 Task: Configure the apex email exception.
Action: Mouse moved to (1196, 80)
Screenshot: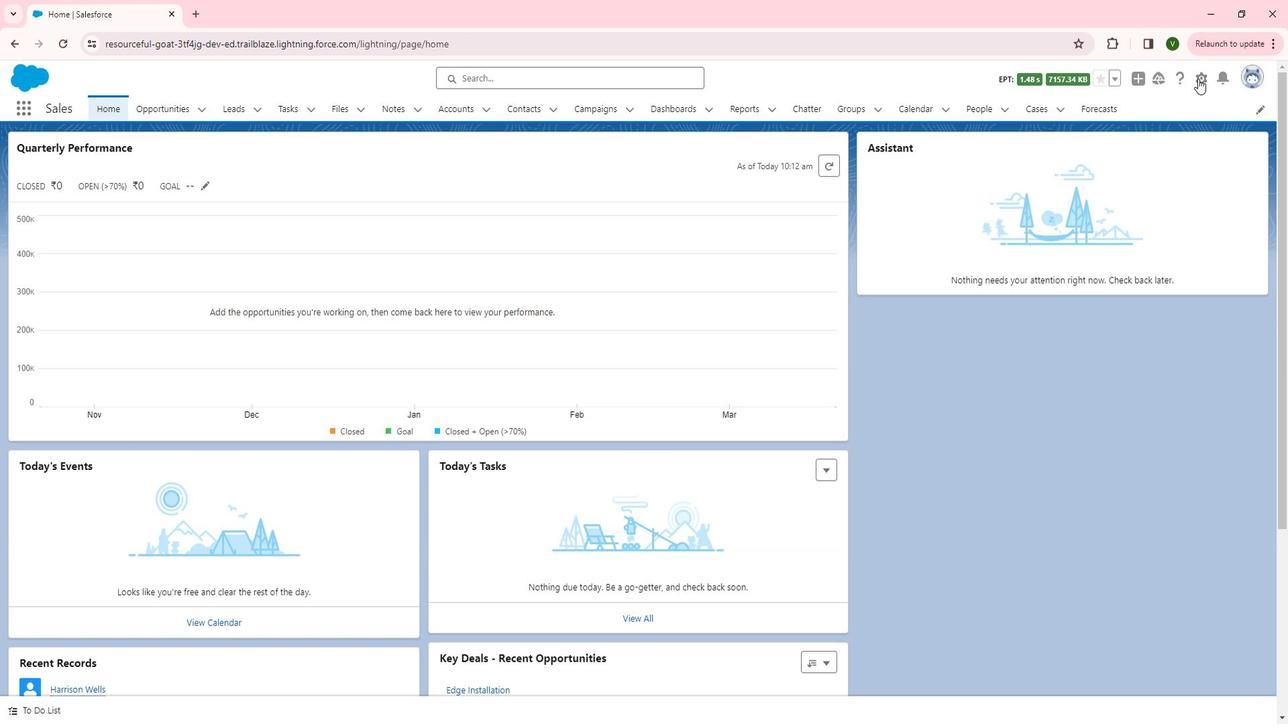 
Action: Mouse pressed left at (1196, 80)
Screenshot: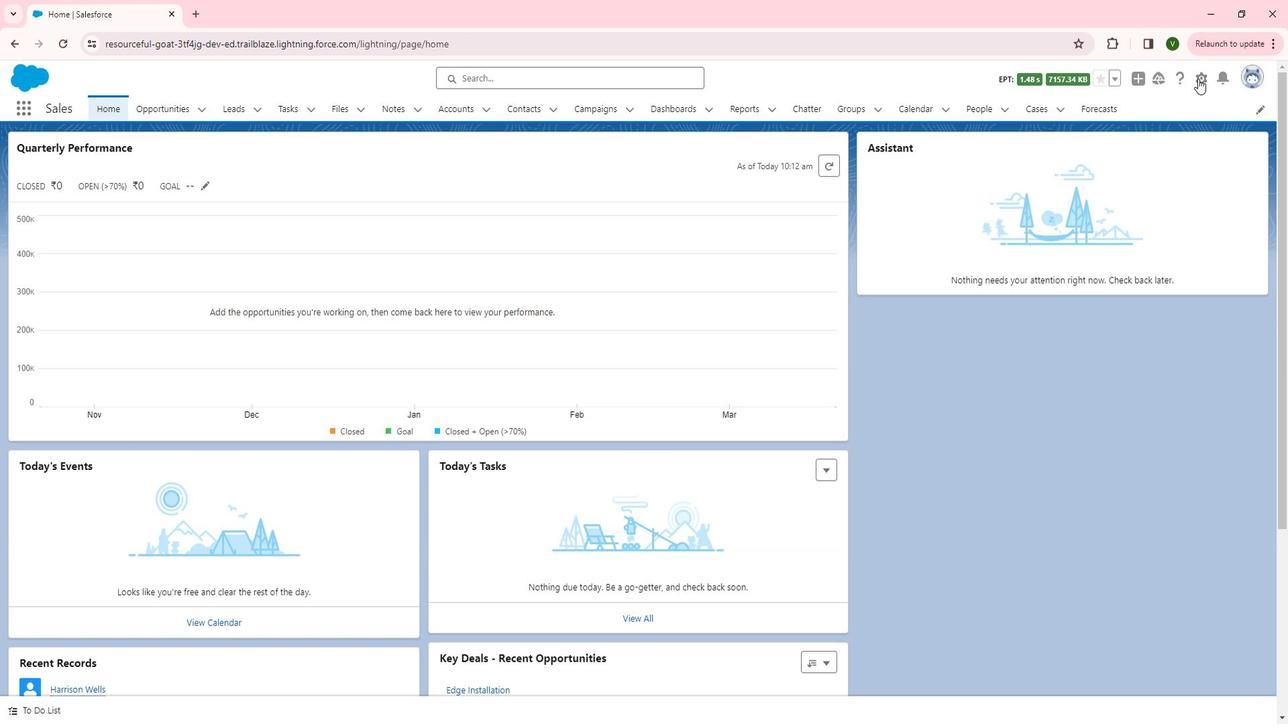 
Action: Mouse moved to (1133, 128)
Screenshot: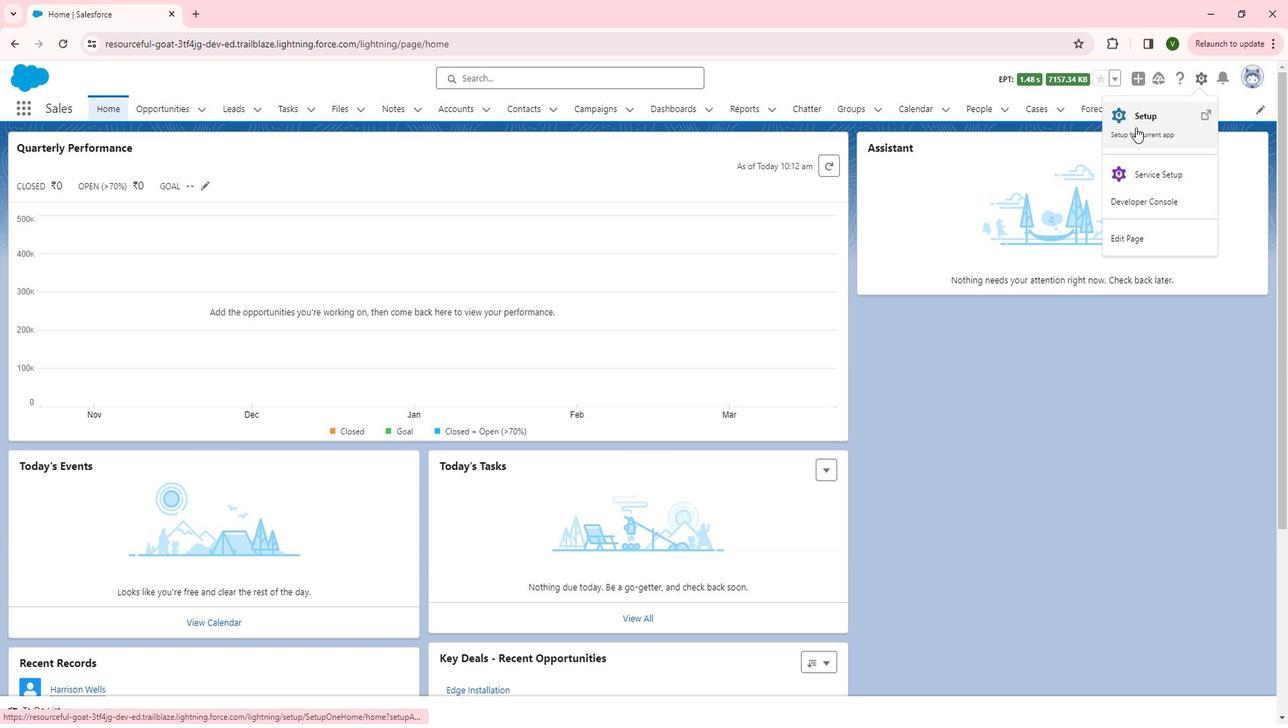
Action: Mouse pressed left at (1133, 128)
Screenshot: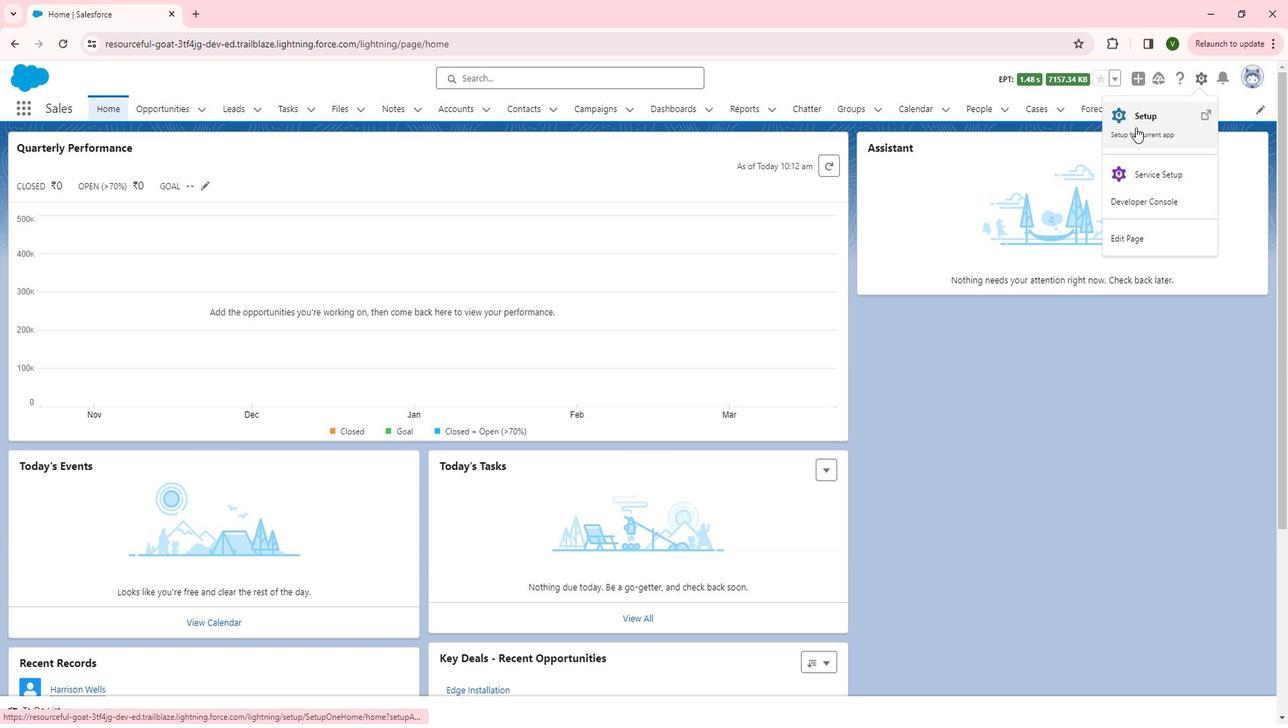 
Action: Mouse moved to (6, 485)
Screenshot: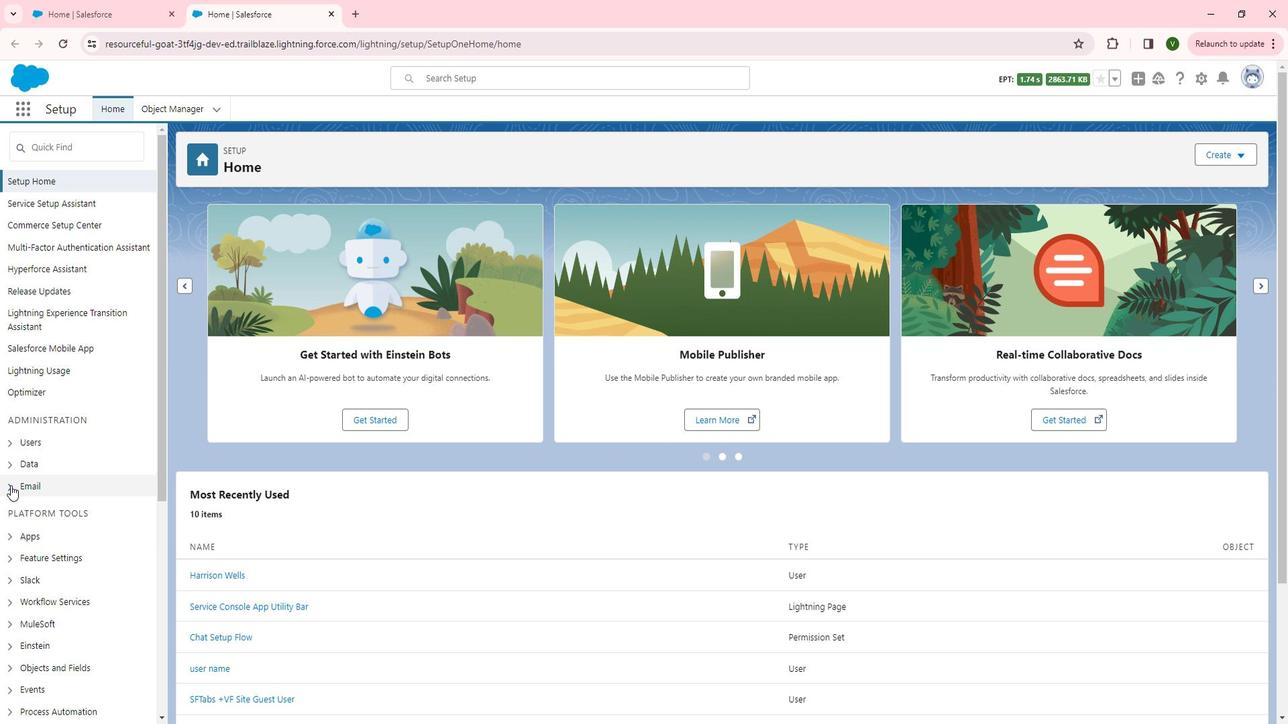 
Action: Mouse pressed left at (6, 485)
Screenshot: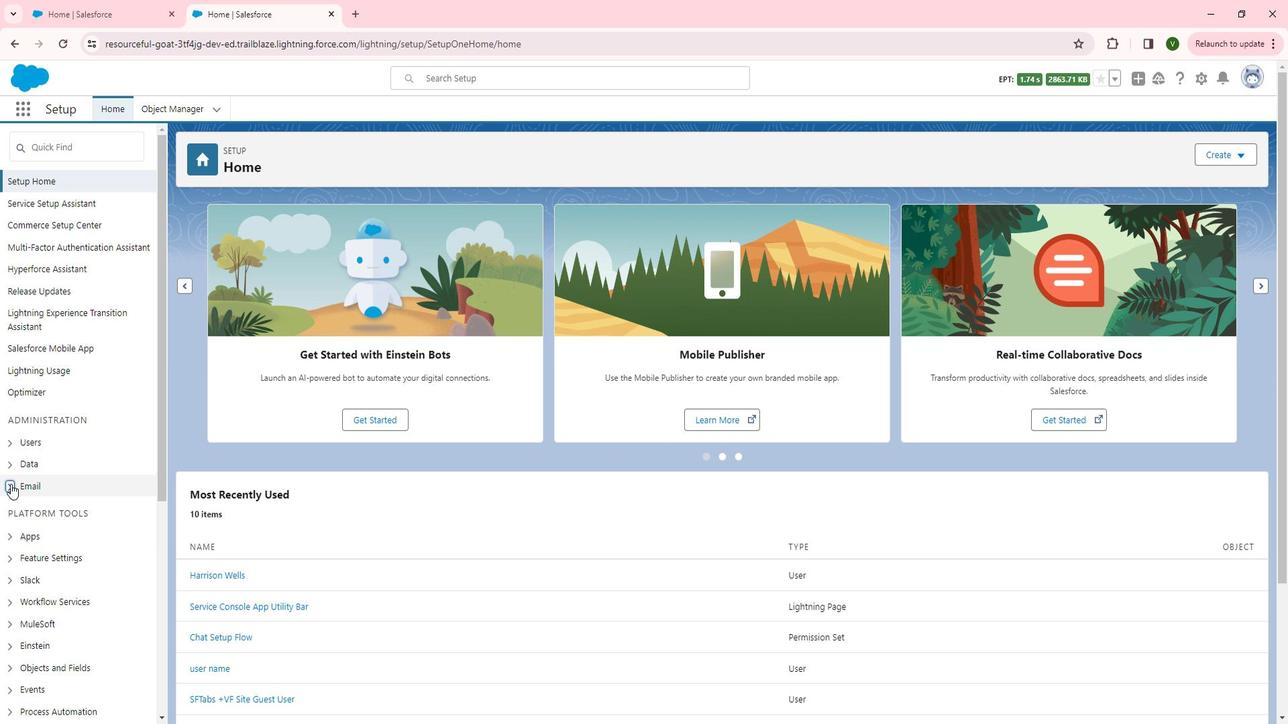 
Action: Mouse moved to (70, 510)
Screenshot: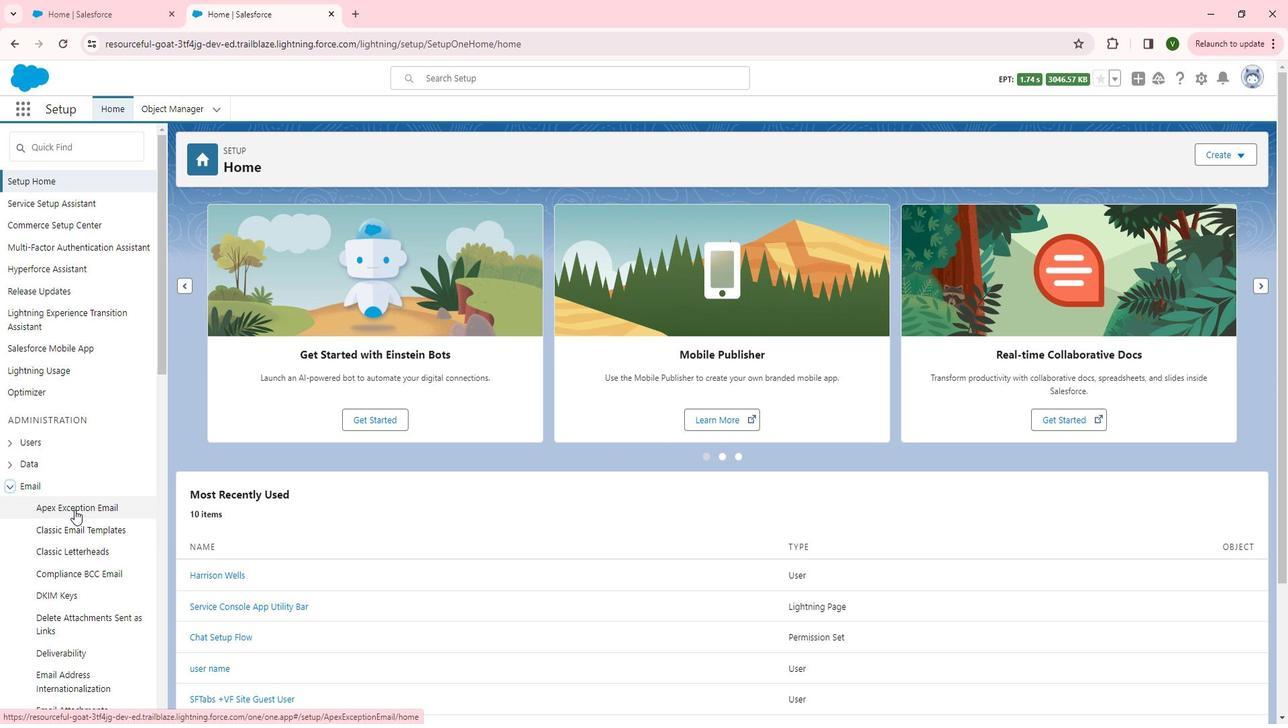 
Action: Mouse pressed left at (70, 510)
Screenshot: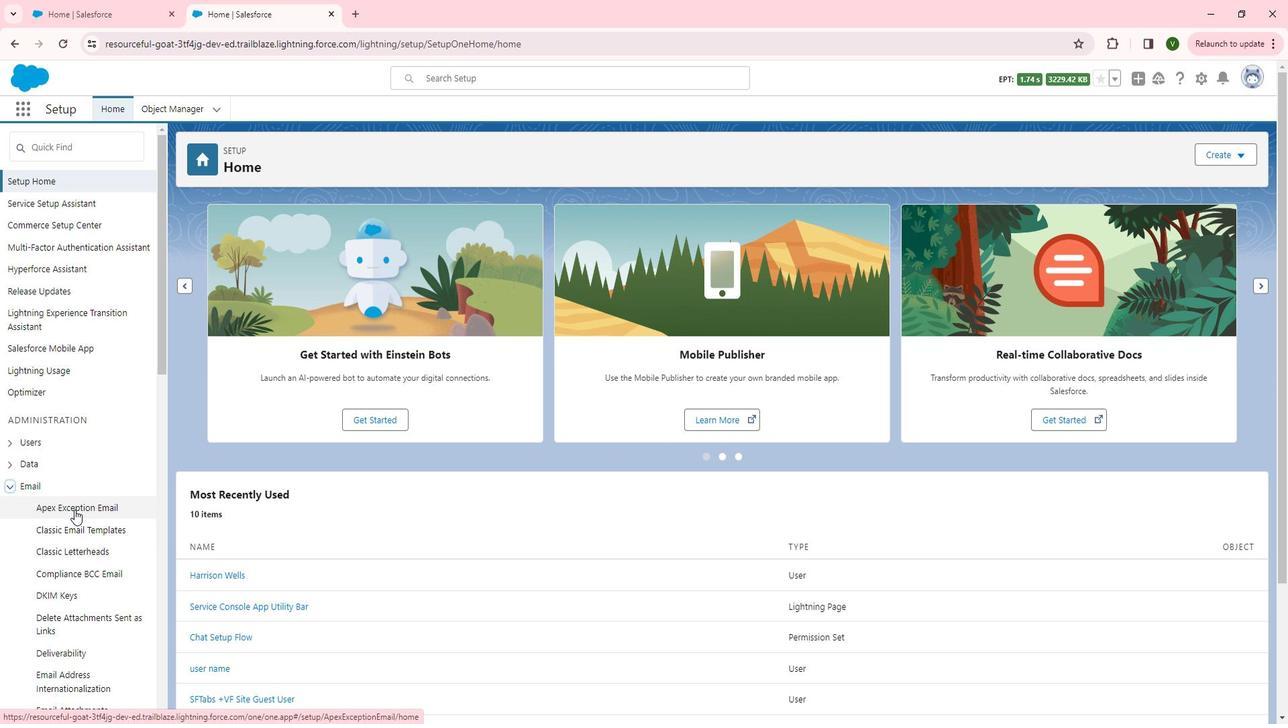 
Action: Mouse moved to (463, 370)
Screenshot: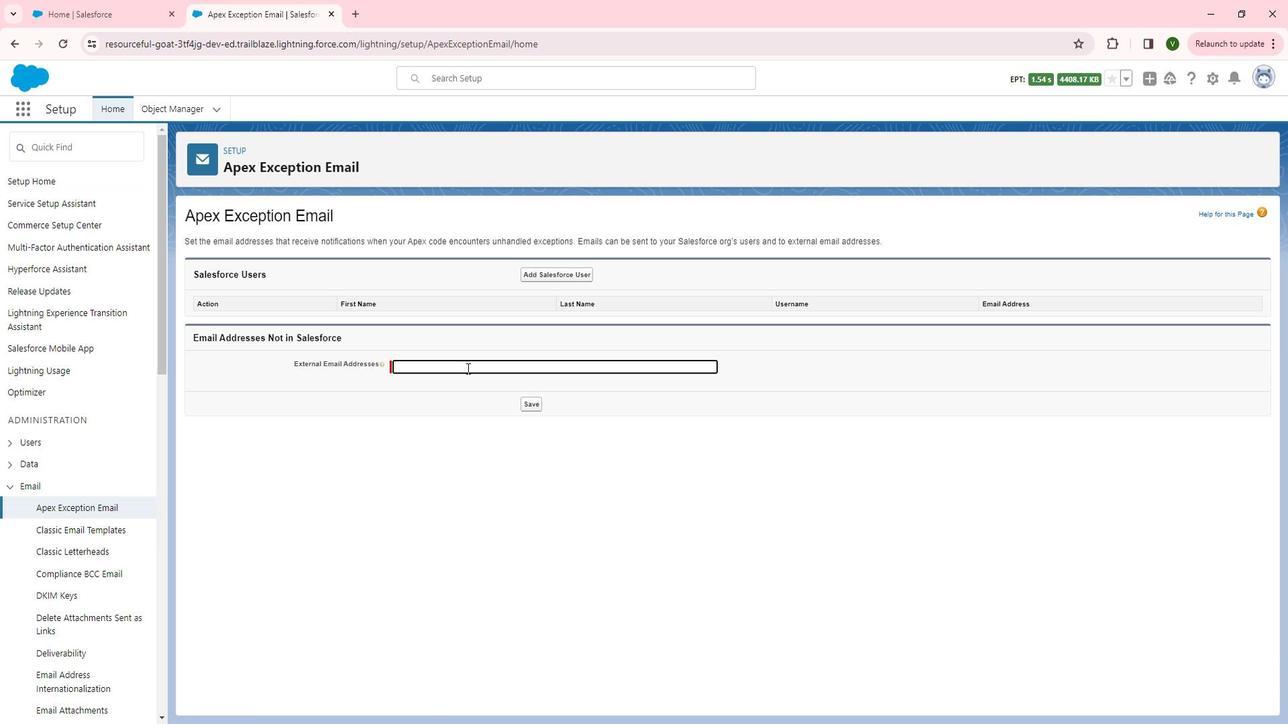 
Action: Mouse pressed left at (463, 370)
Screenshot: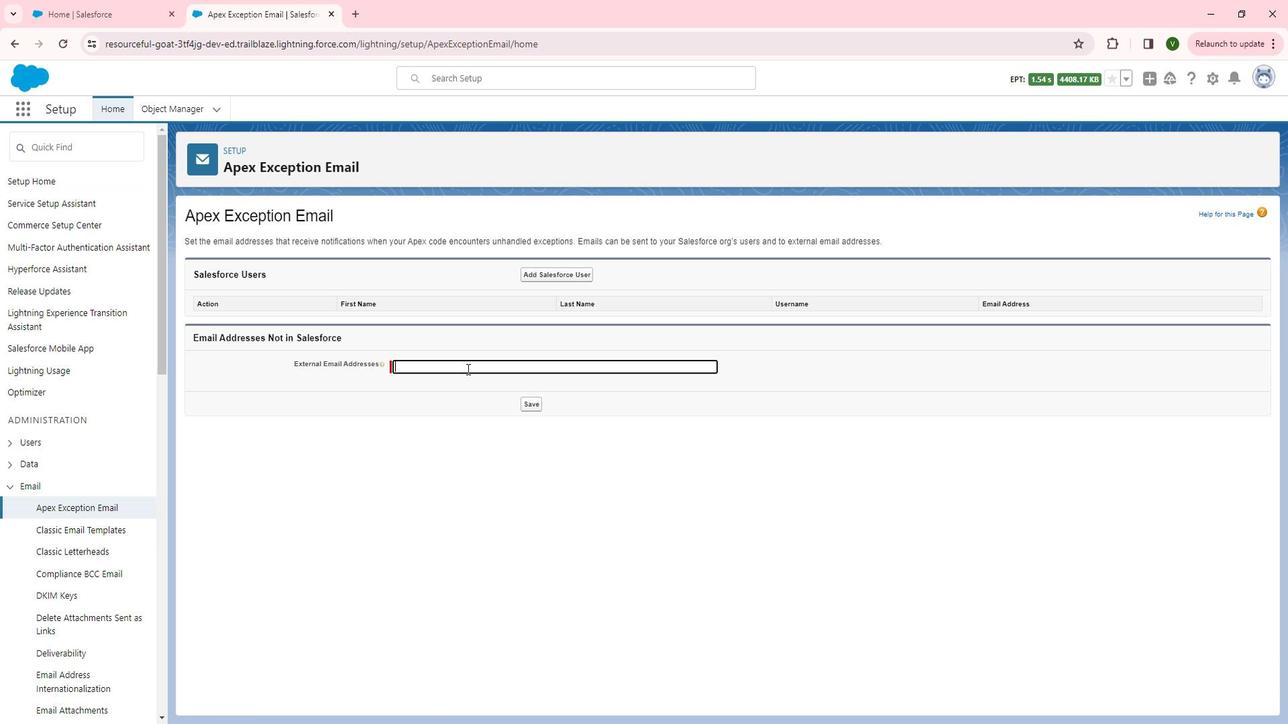 
Action: Key pressed noreply.comm<Key.shift>@mail.com
Screenshot: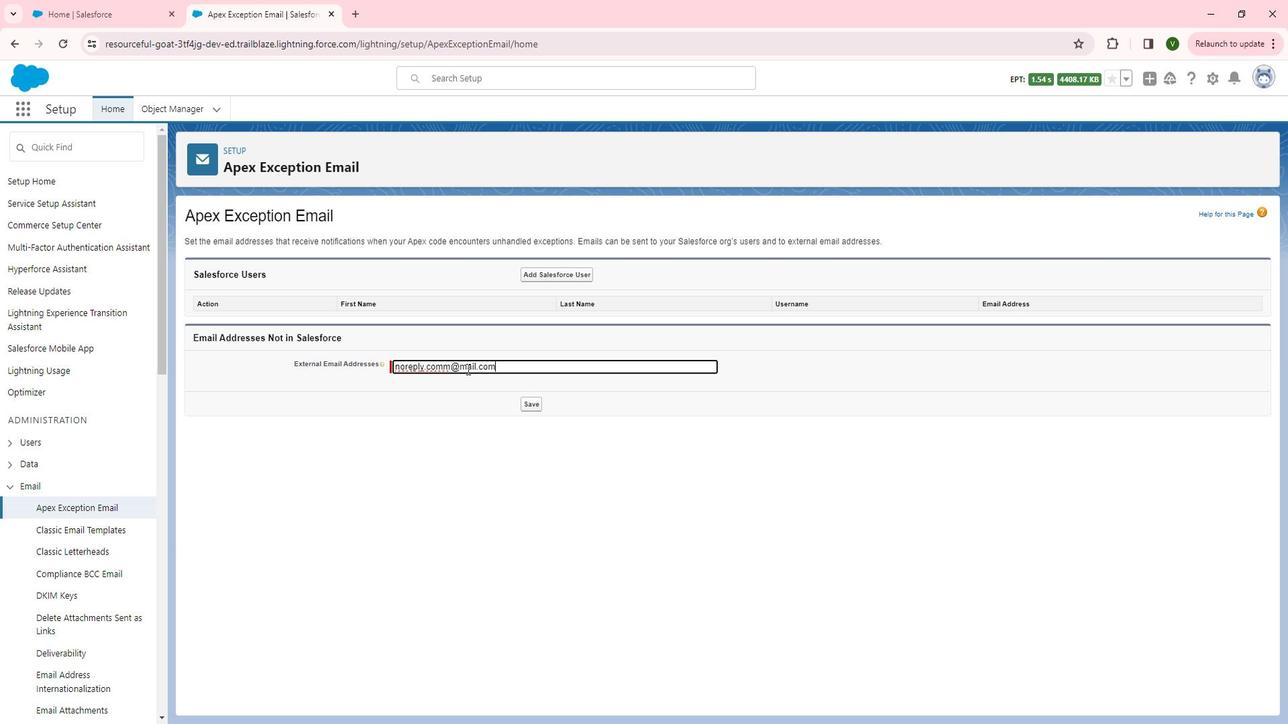 
Action: Mouse moved to (524, 407)
Screenshot: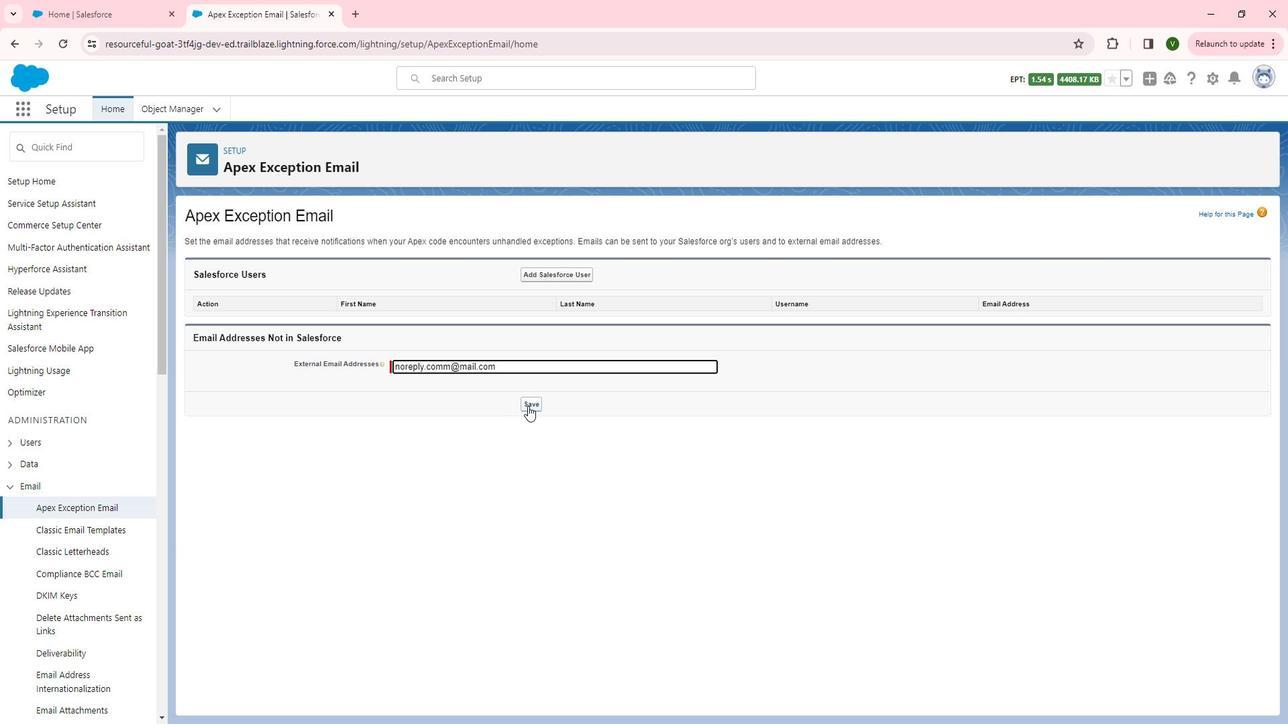 
Action: Mouse pressed left at (524, 407)
Screenshot: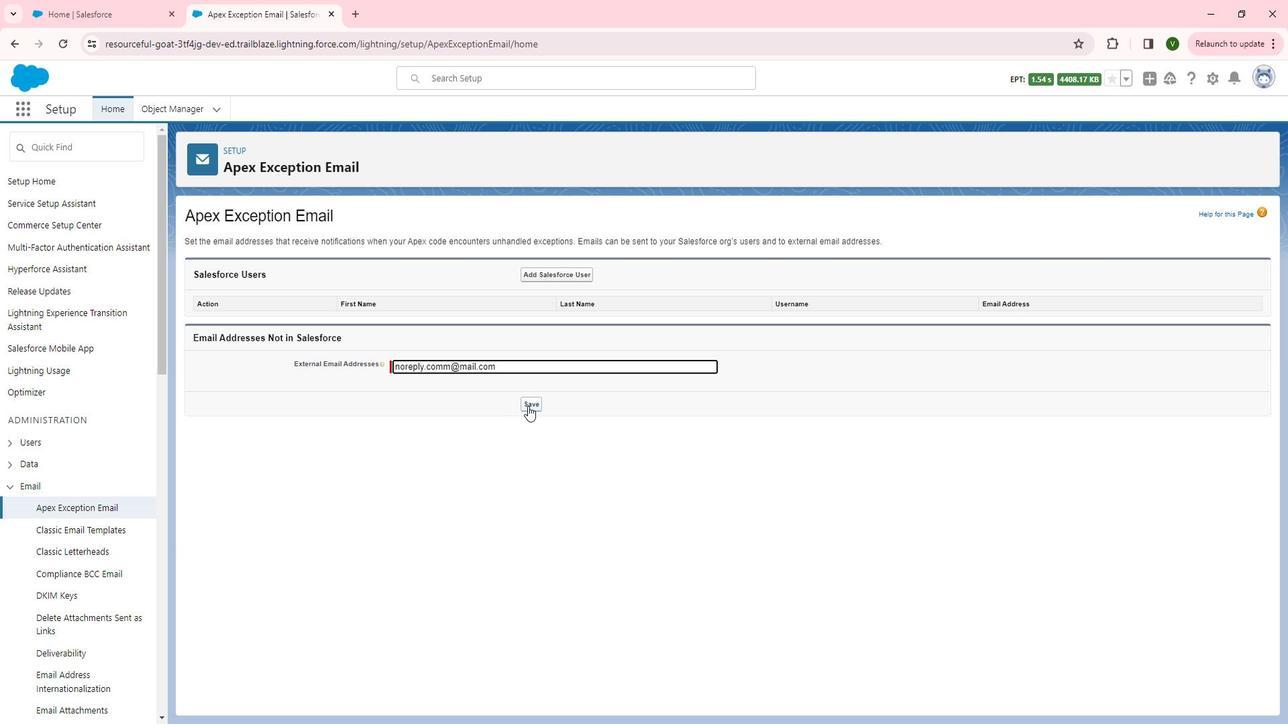 
